 Task: Search for the email with the subject Request for a review logged in from softage.1@softage.net with the filter, email from softage.9@softage.net and a new filter,  Skip the Inbox
Action: Mouse moved to (769, 80)
Screenshot: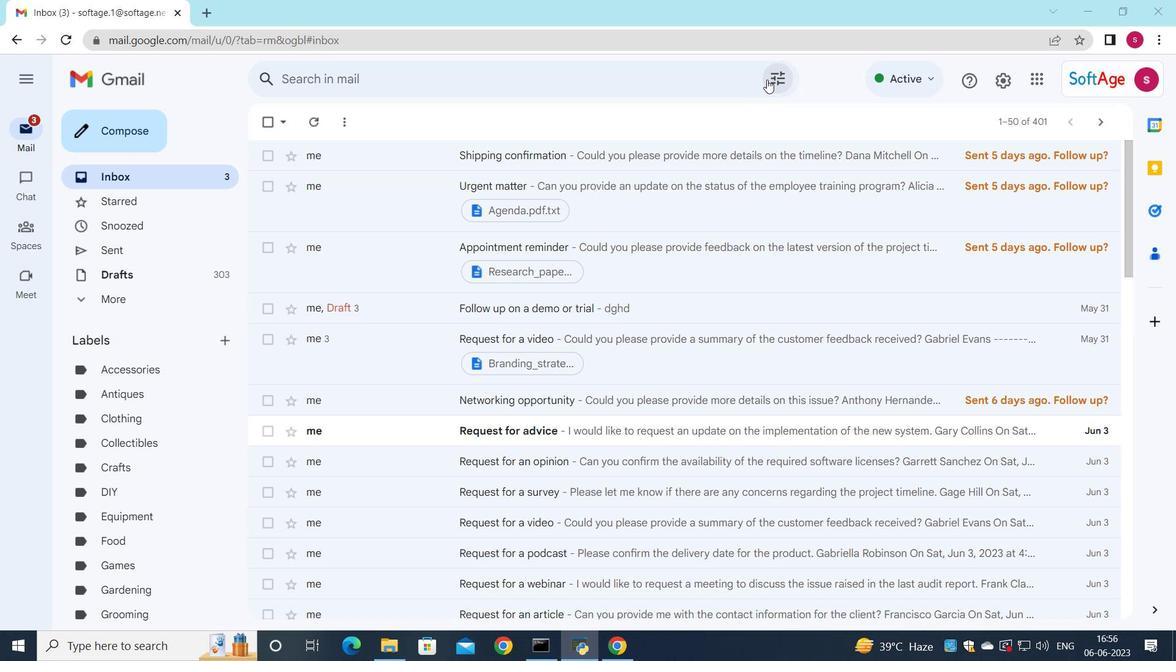 
Action: Mouse pressed left at (769, 80)
Screenshot: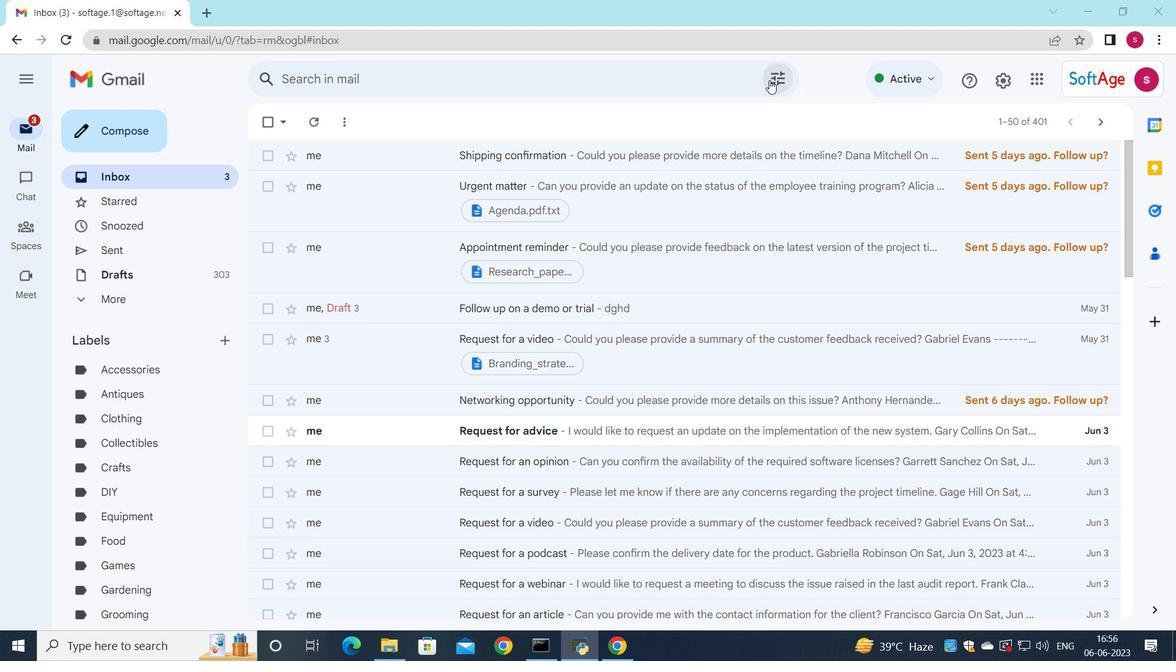 
Action: Mouse moved to (452, 144)
Screenshot: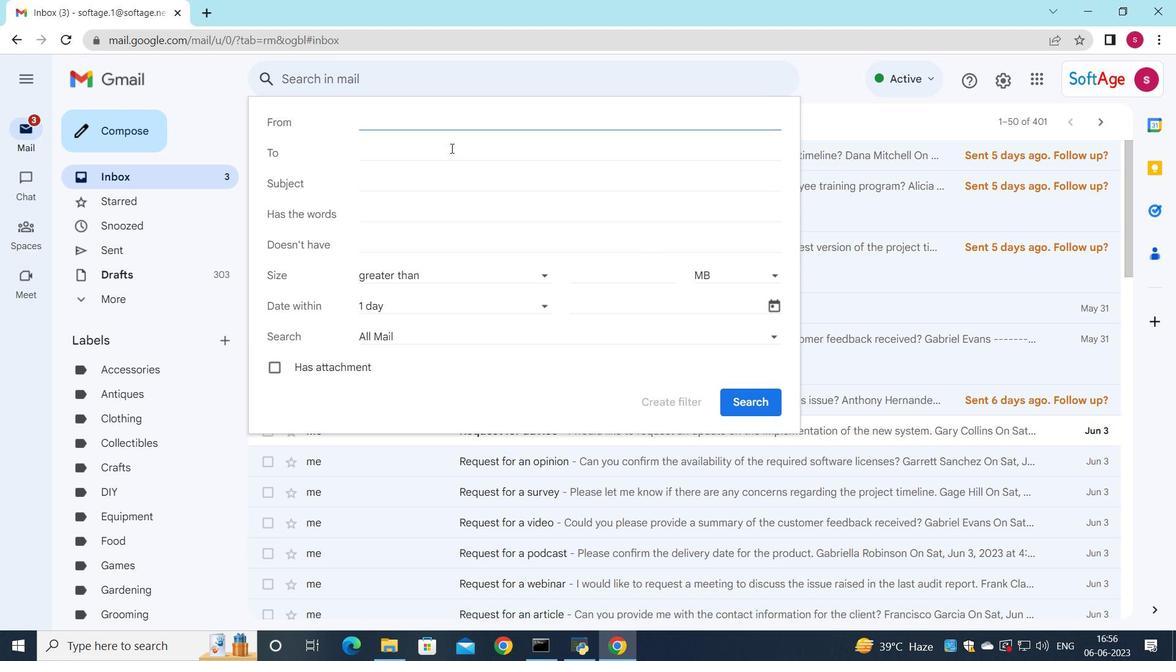
Action: Key pressed s
Screenshot: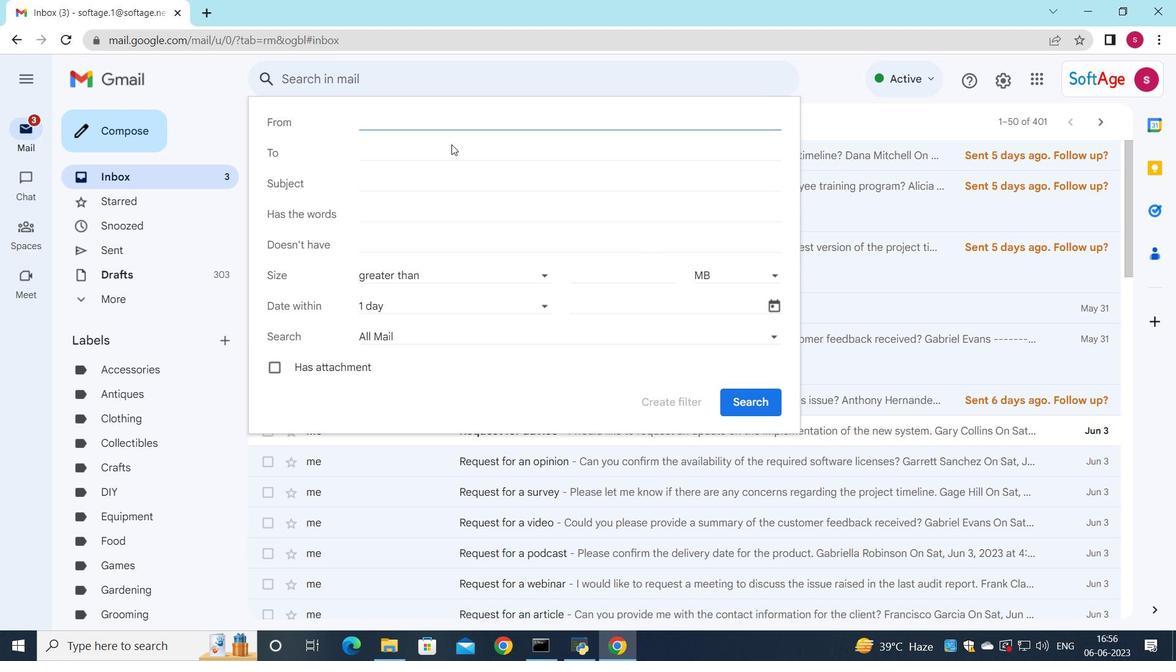 
Action: Mouse moved to (466, 155)
Screenshot: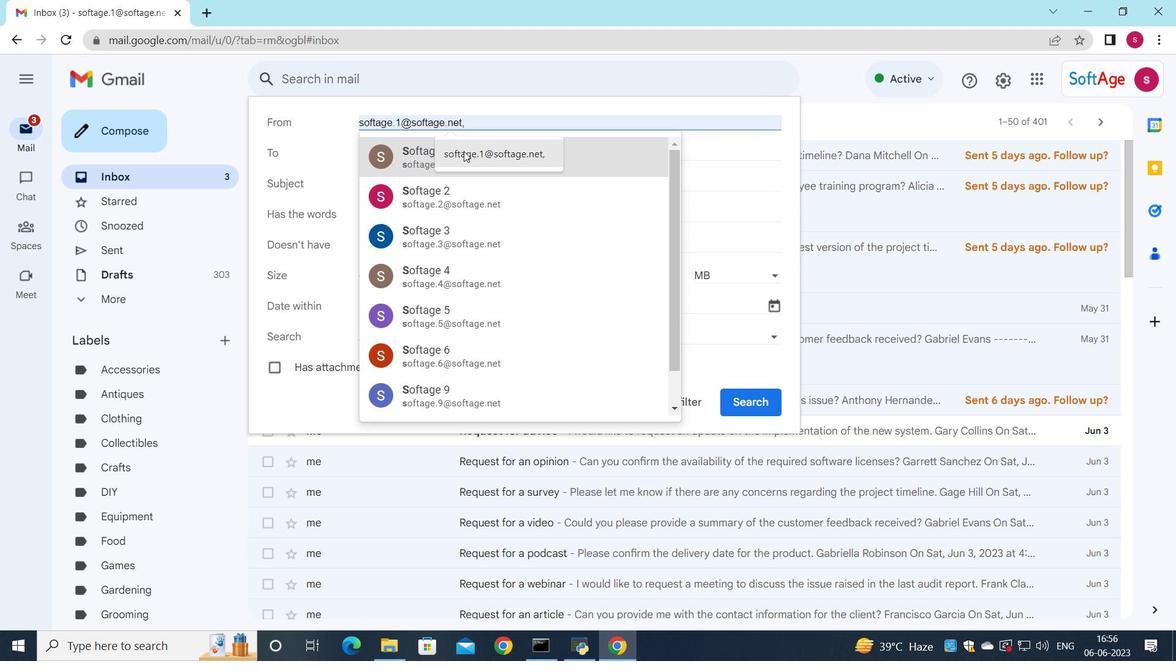 
Action: Mouse pressed left at (466, 155)
Screenshot: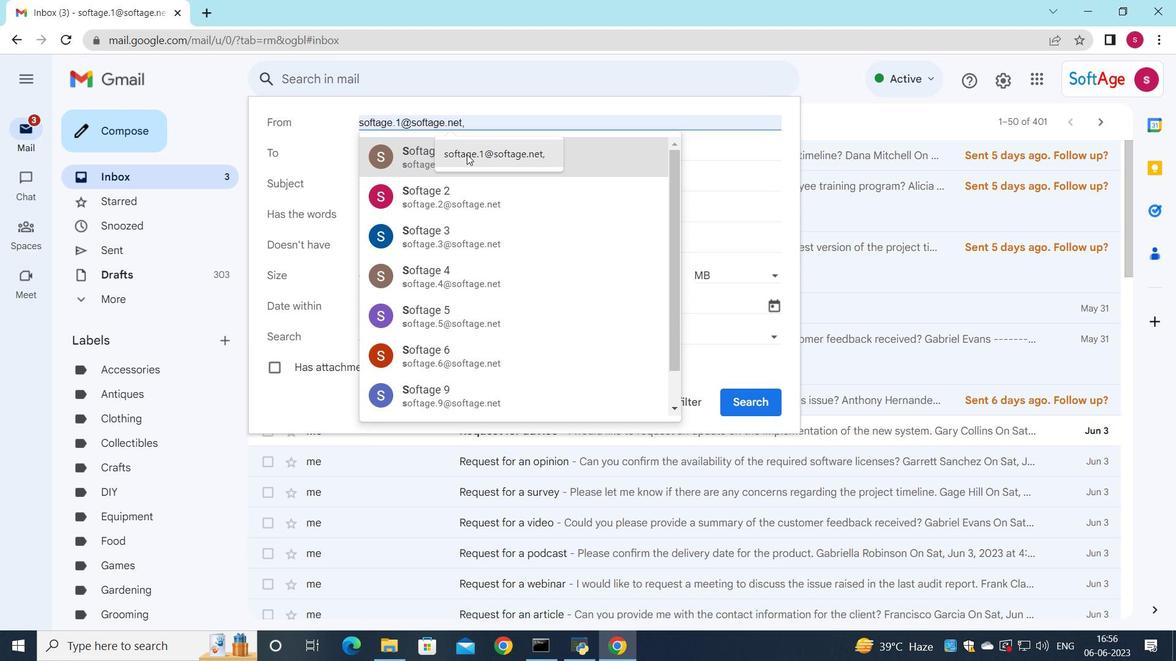 
Action: Mouse moved to (439, 155)
Screenshot: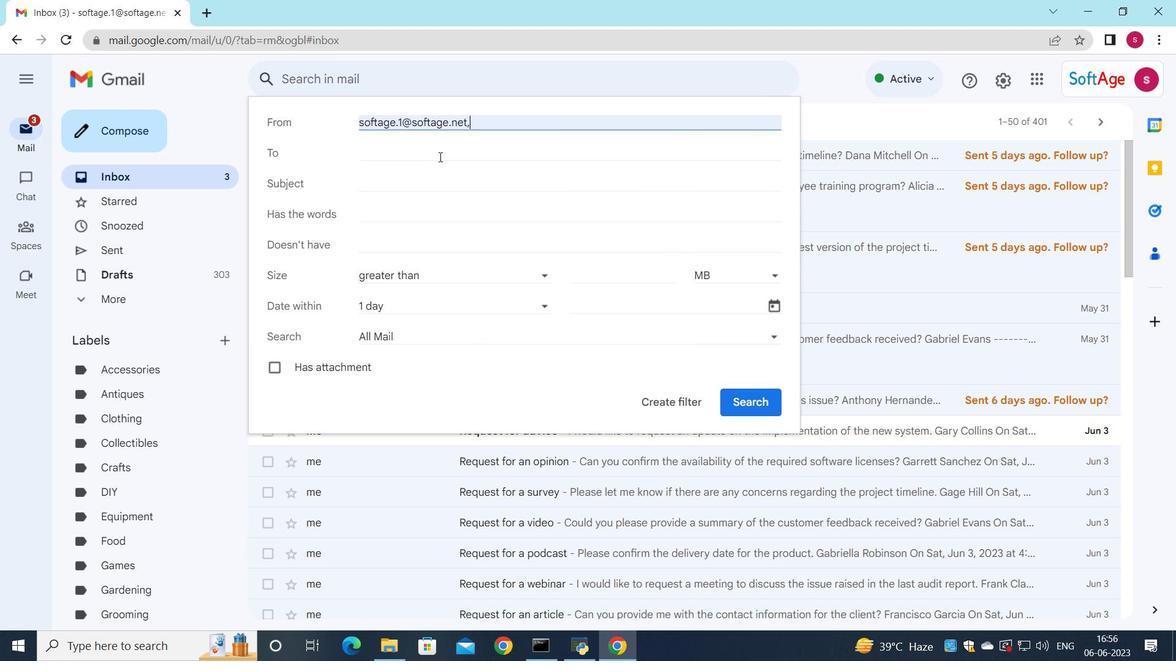 
Action: Mouse pressed left at (439, 155)
Screenshot: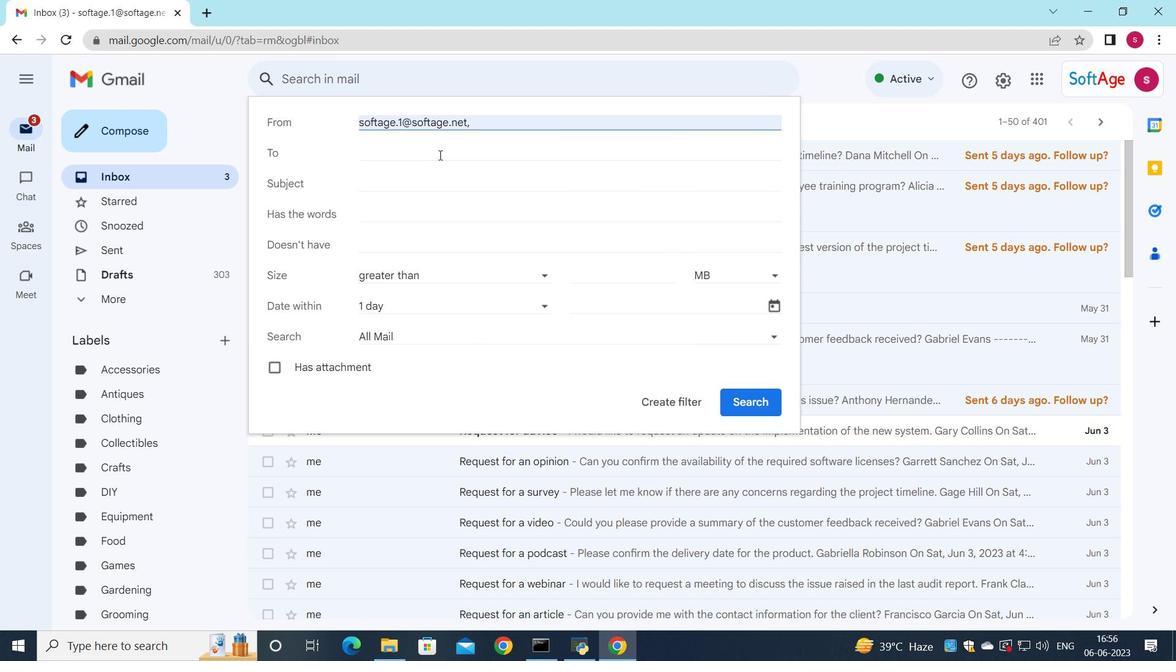 
Action: Key pressed s
Screenshot: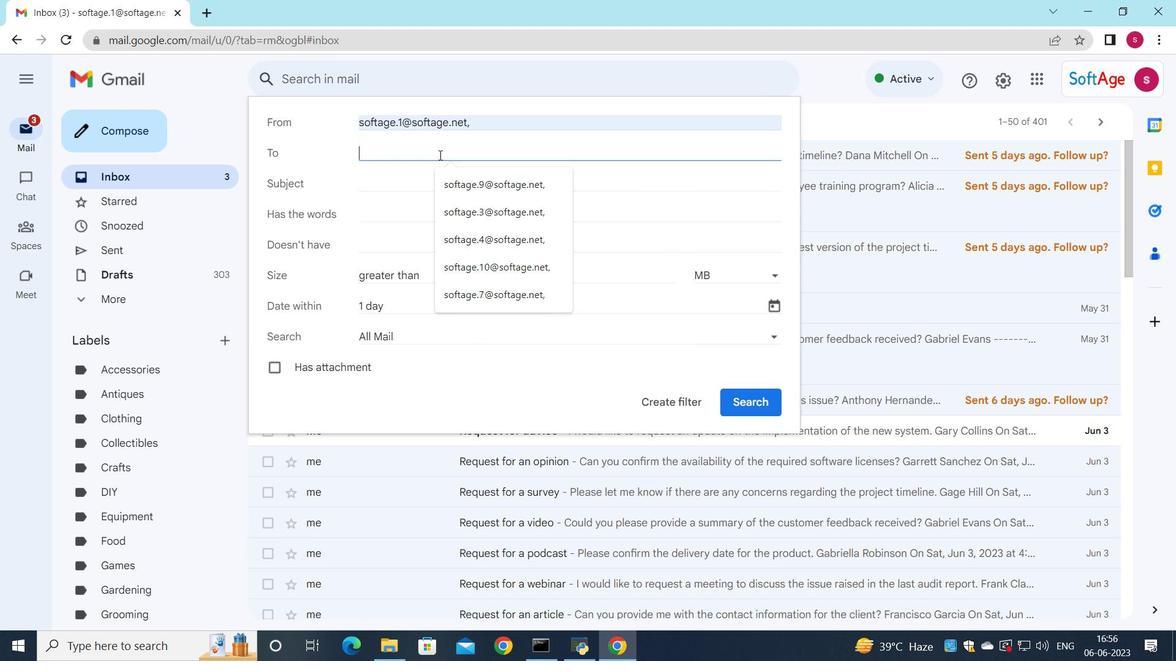 
Action: Mouse moved to (440, 424)
Screenshot: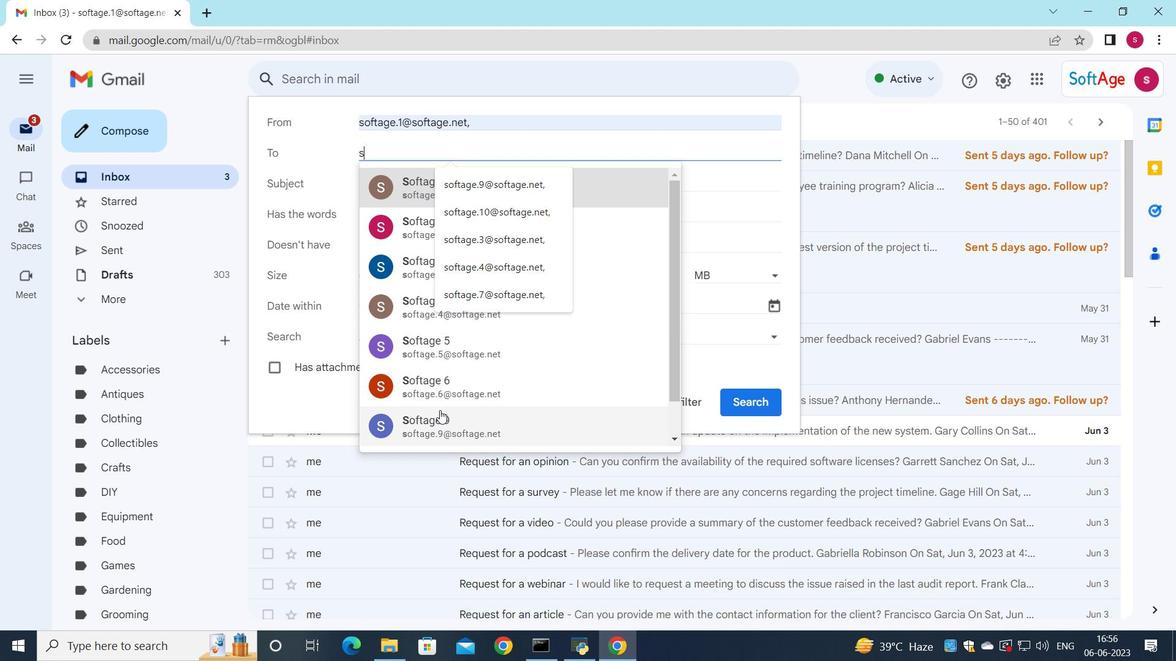 
Action: Mouse pressed left at (440, 424)
Screenshot: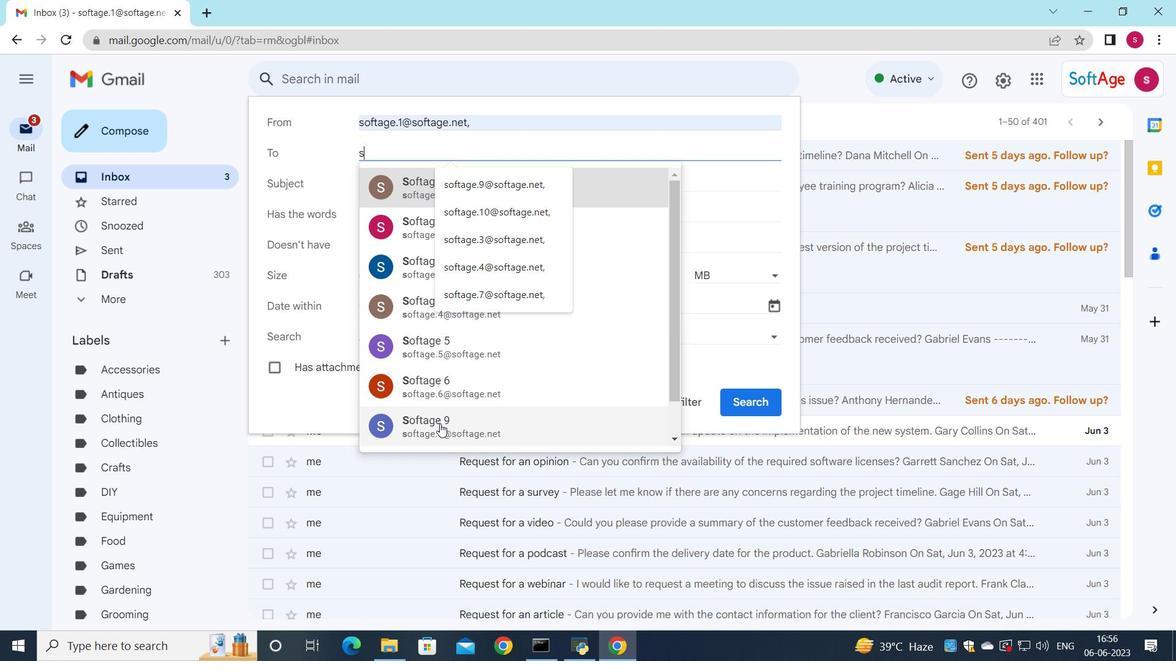 
Action: Mouse moved to (378, 185)
Screenshot: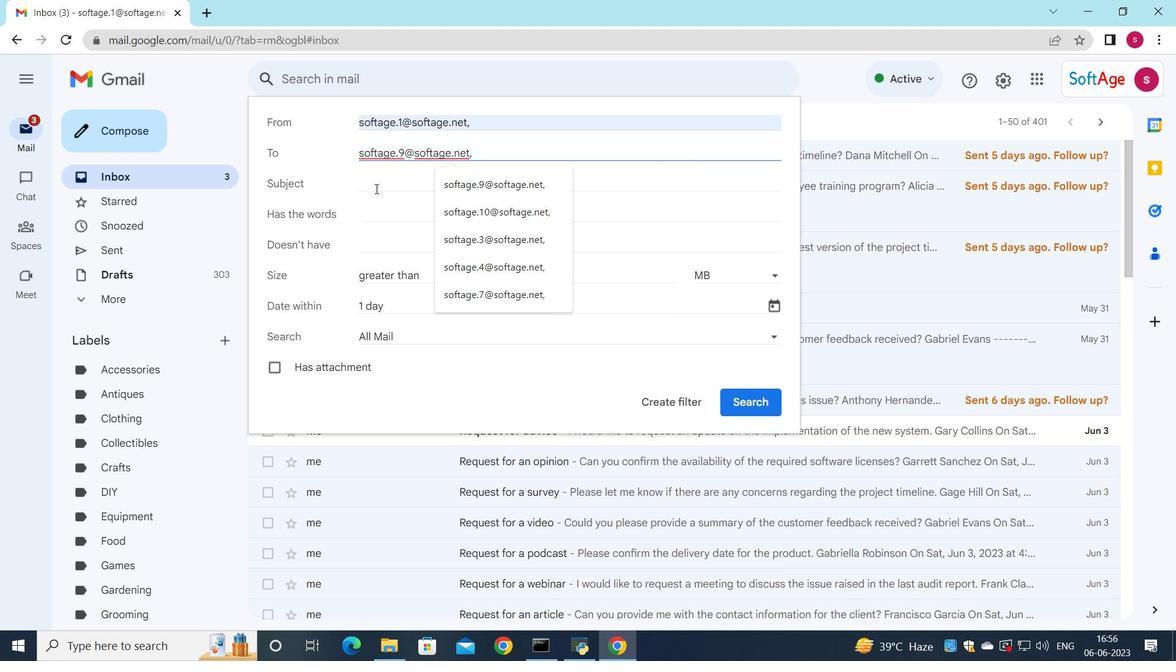 
Action: Mouse pressed left at (378, 185)
Screenshot: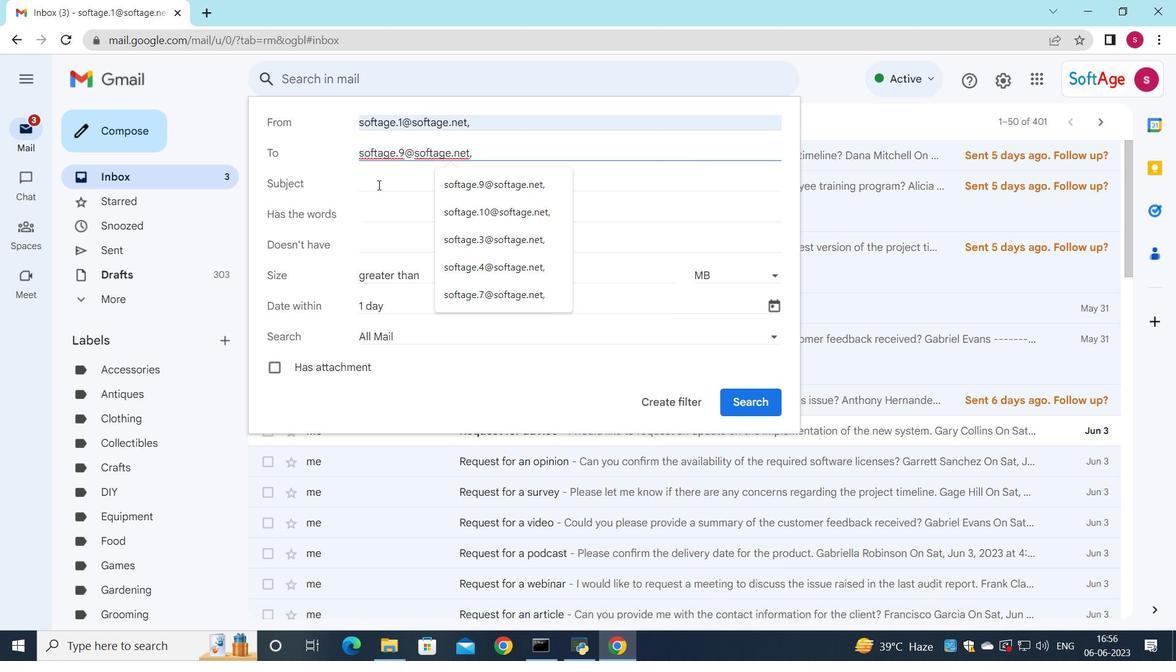 
Action: Mouse moved to (602, 185)
Screenshot: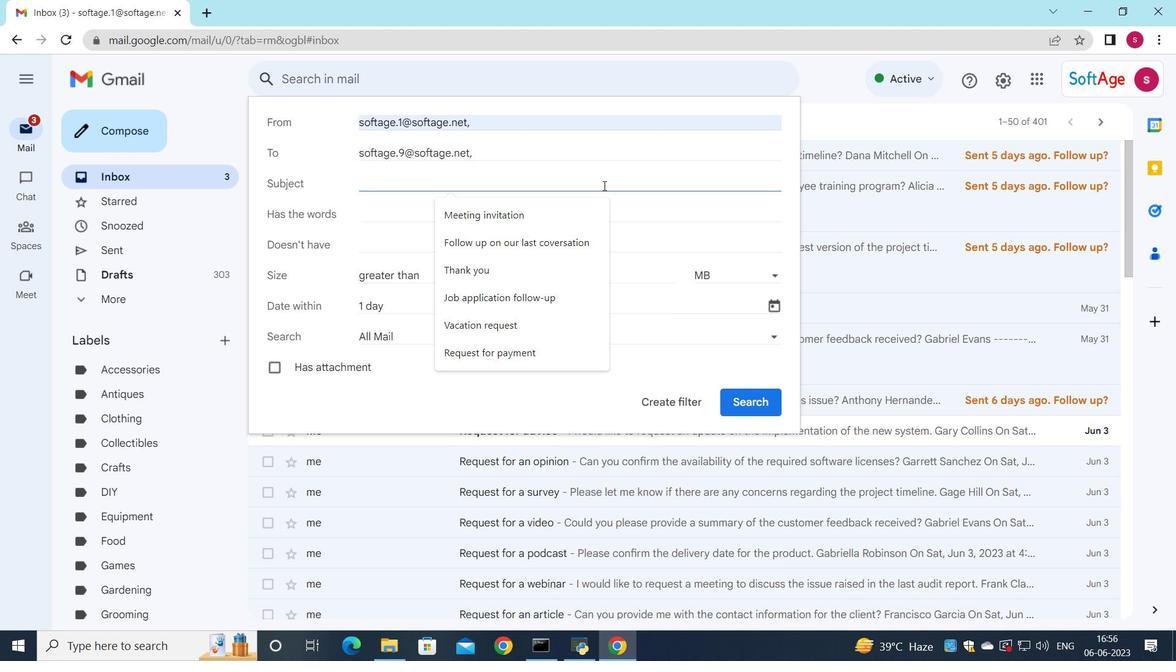
Action: Key pressed <Key.shift>Request<Key.space>for<Key.space>a<Key.space>review<Key.space>
Screenshot: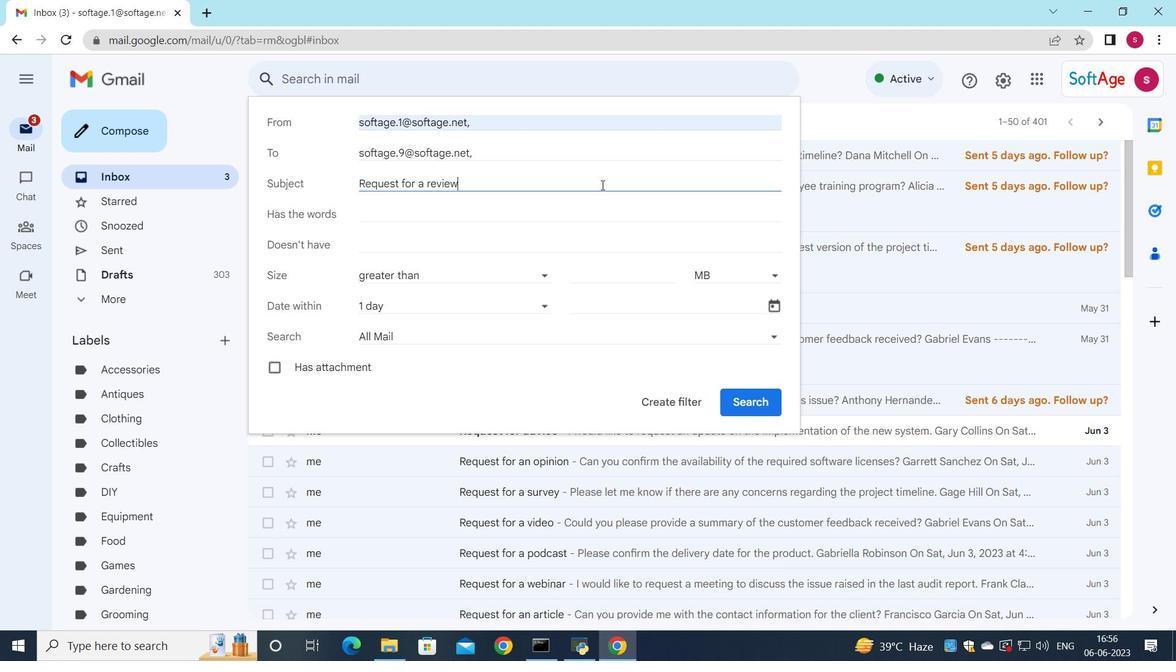 
Action: Mouse moved to (455, 307)
Screenshot: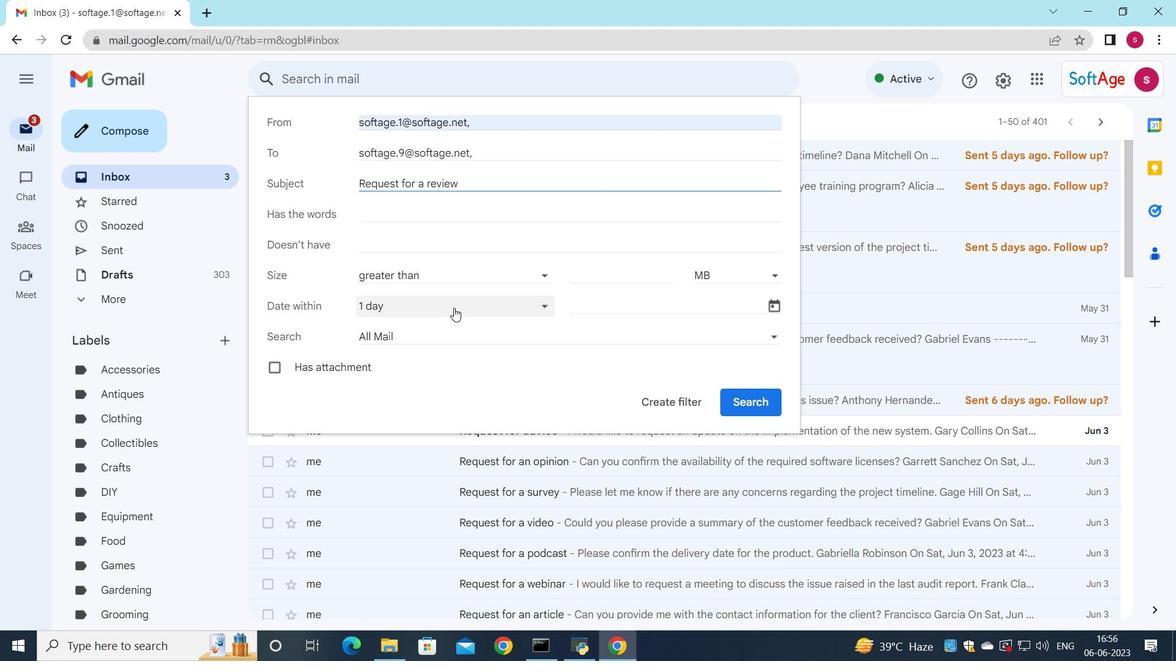 
Action: Mouse pressed left at (455, 307)
Screenshot: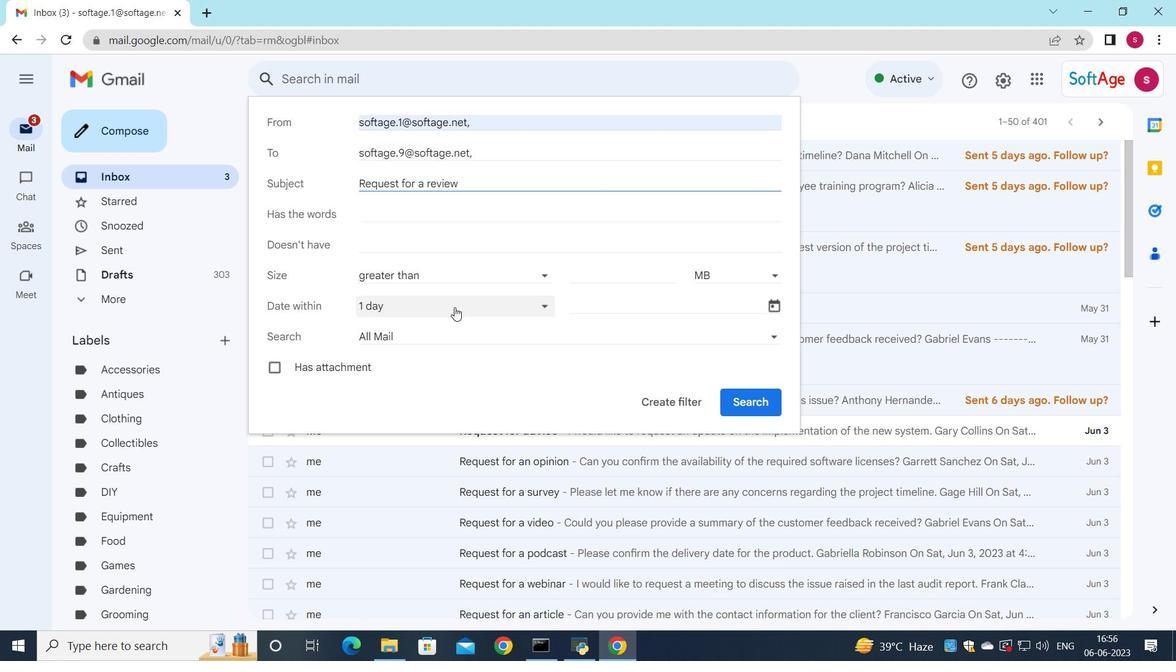
Action: Mouse moved to (408, 458)
Screenshot: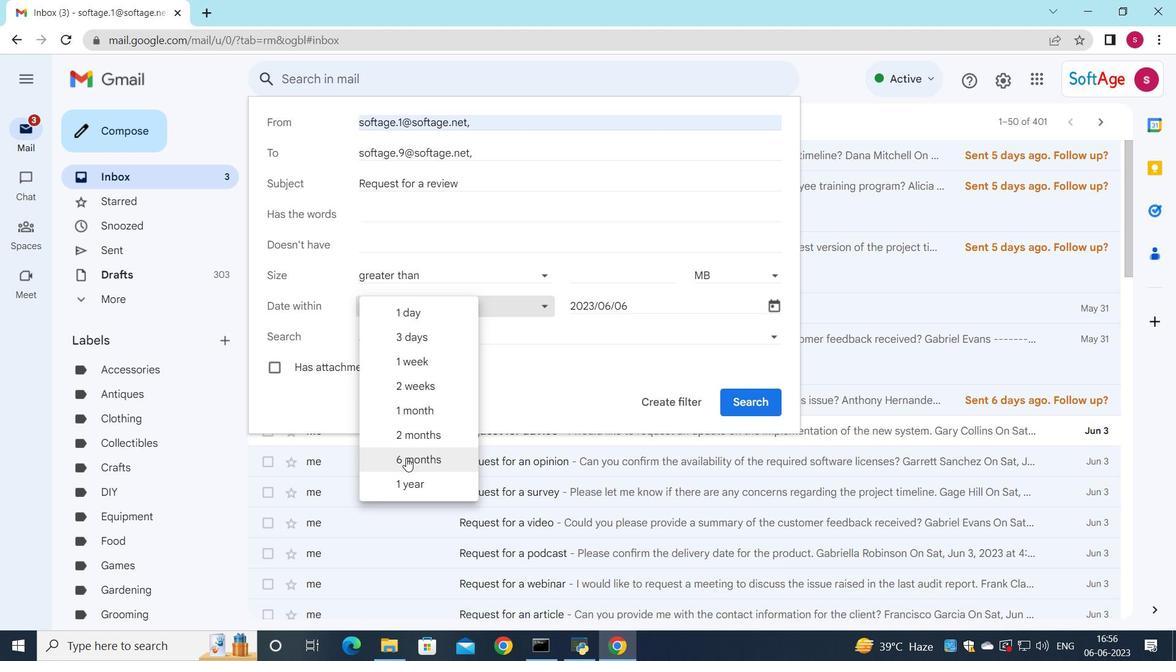 
Action: Mouse pressed left at (408, 458)
Screenshot: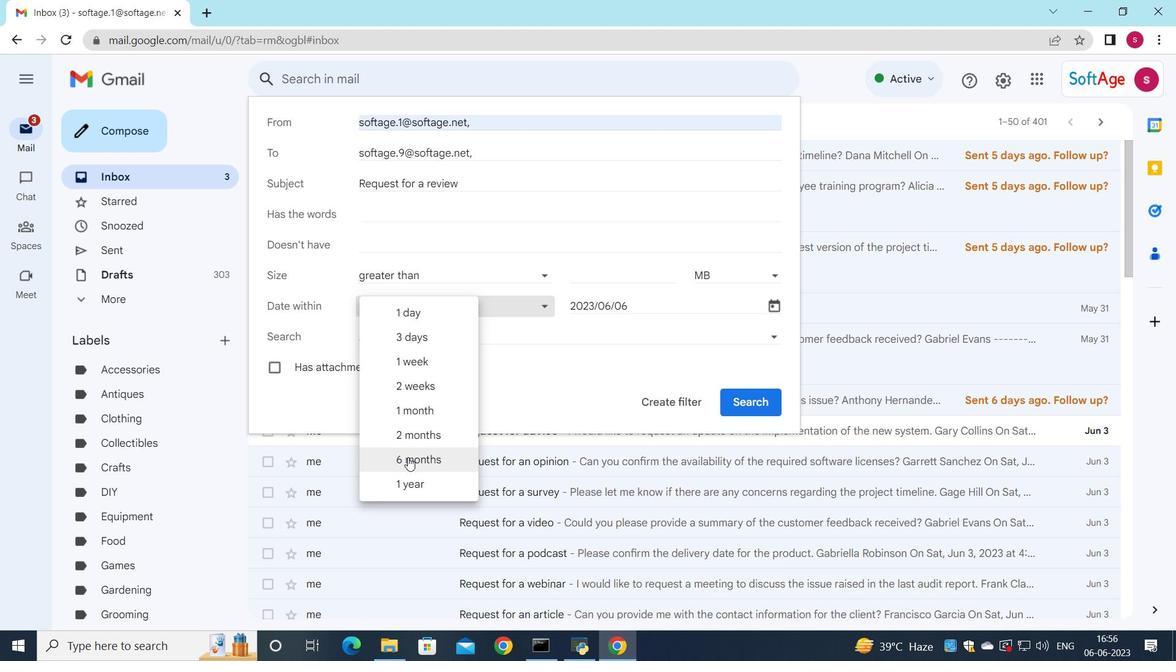 
Action: Mouse moved to (656, 407)
Screenshot: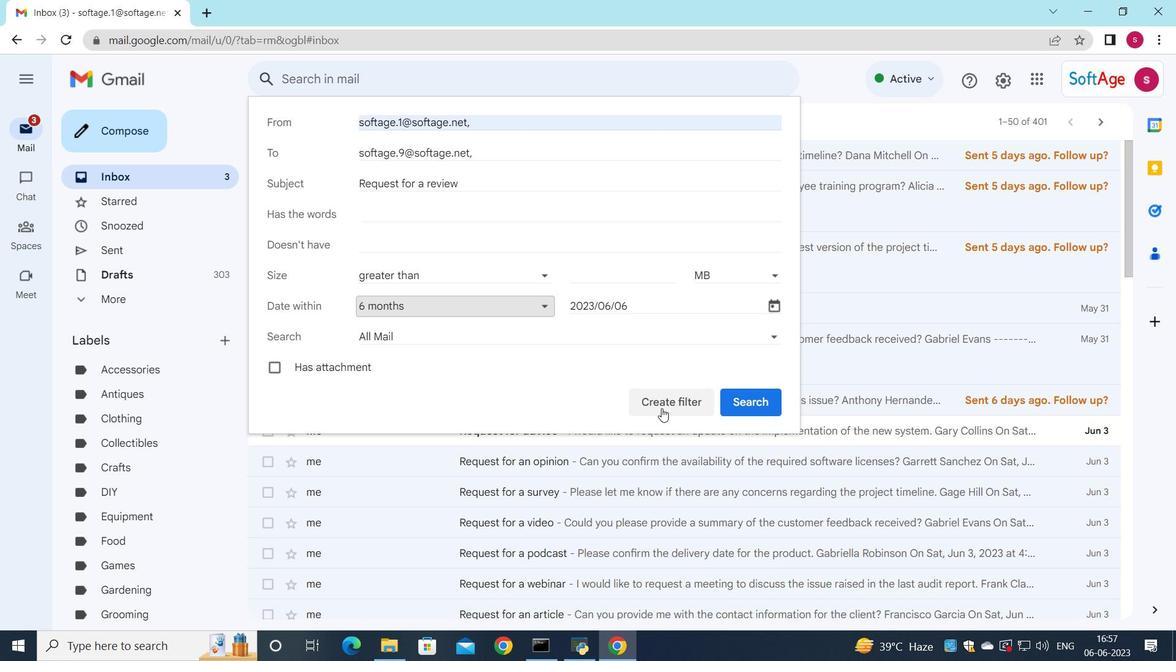 
Action: Mouse pressed left at (656, 407)
Screenshot: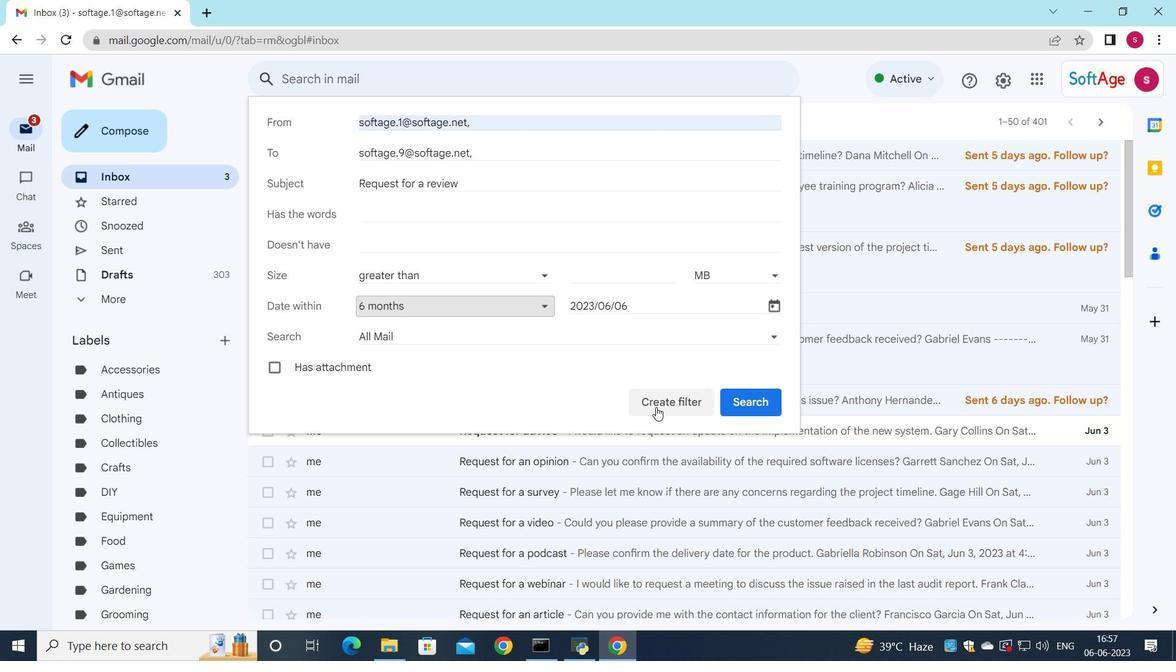 
Action: Mouse moved to (286, 151)
Screenshot: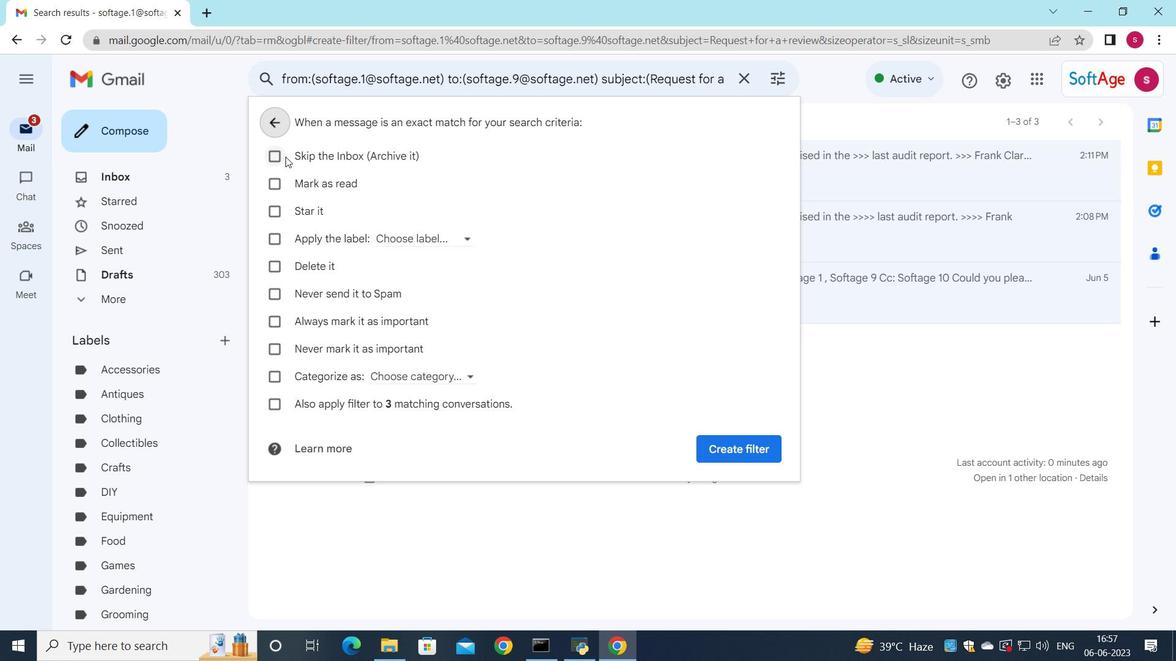 
Action: Mouse pressed left at (286, 151)
Screenshot: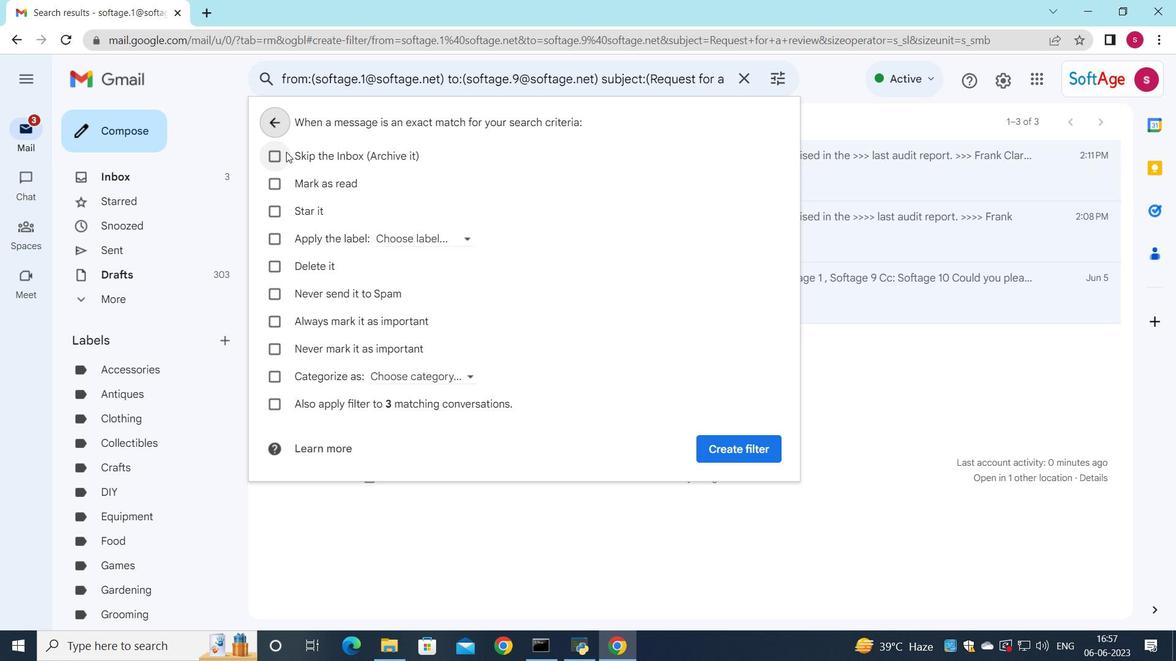 
Action: Mouse moved to (738, 455)
Screenshot: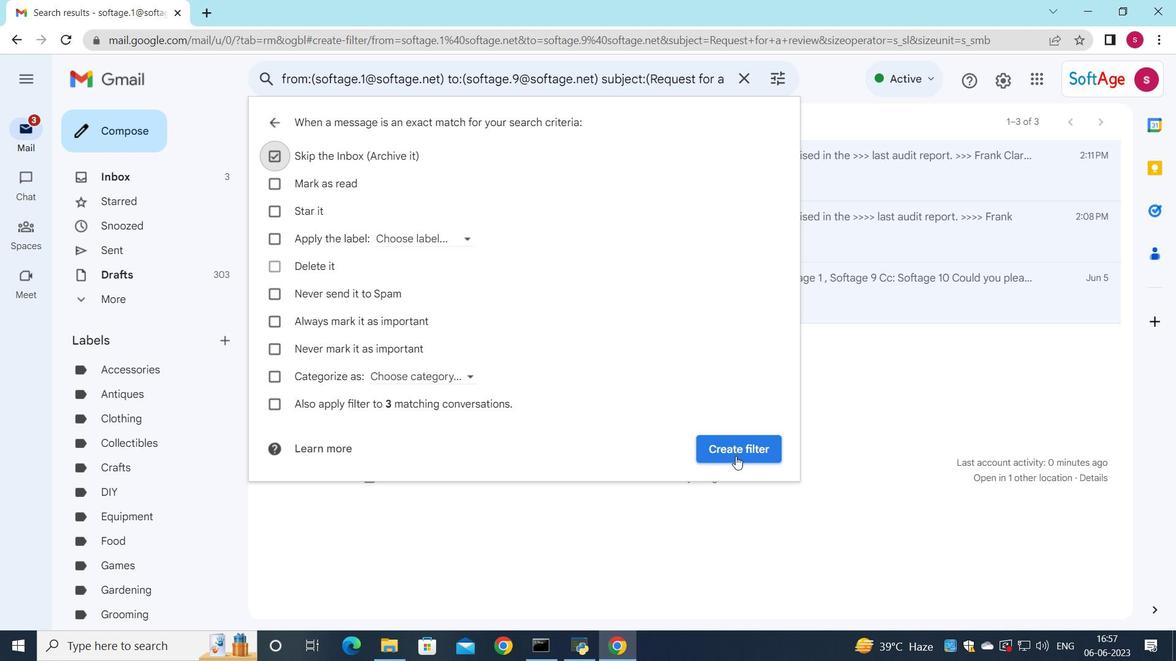 
Action: Mouse pressed left at (738, 455)
Screenshot: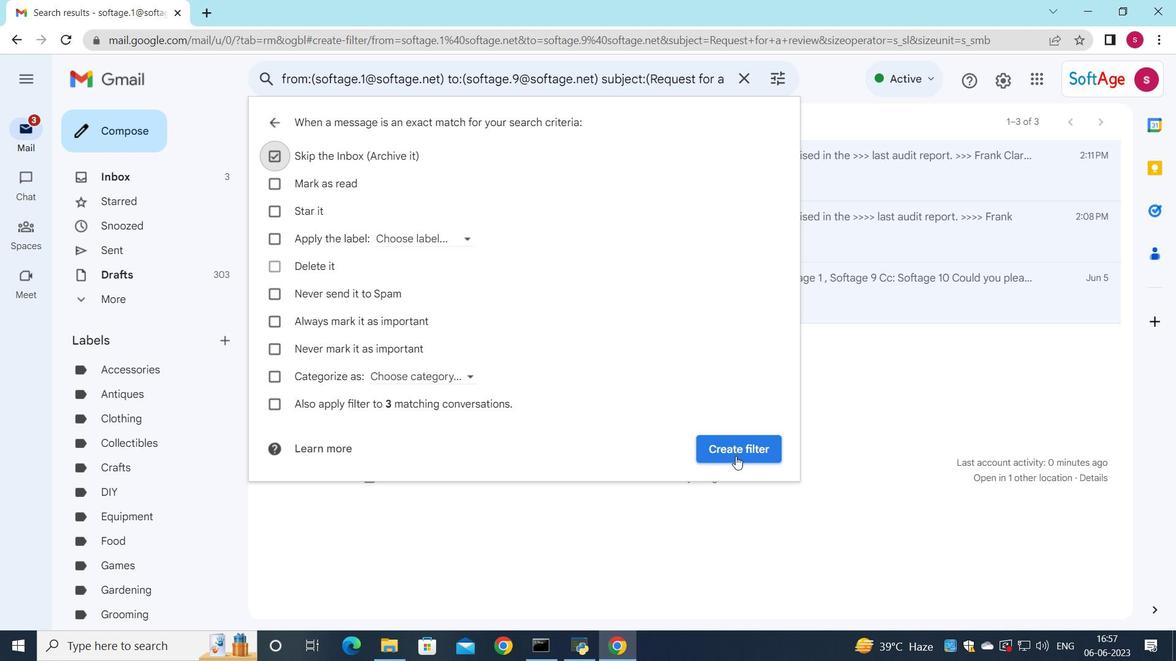 
Action: Mouse moved to (735, 450)
Screenshot: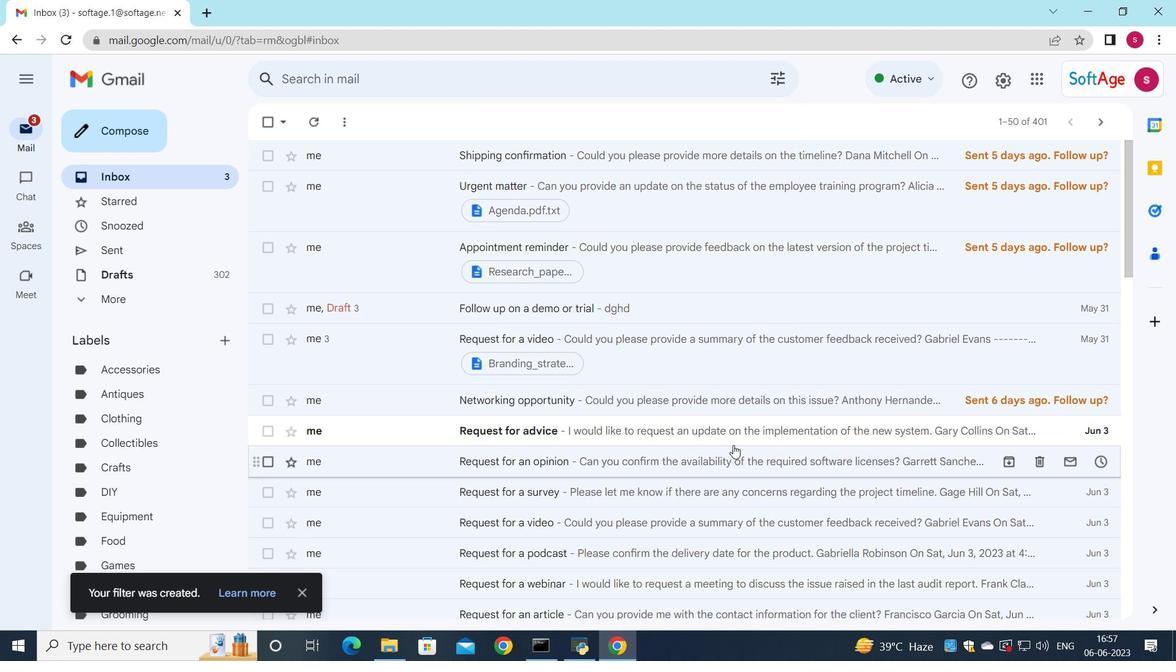 
